 Task: Create New Customer with Customer Name: Sephora, Billing Address Line1: 4749 Dog Hill Lane, Billing Address Line2:  Kensington, Billing Address Line3:  Kansas 66951
Action: Mouse moved to (159, 61)
Screenshot: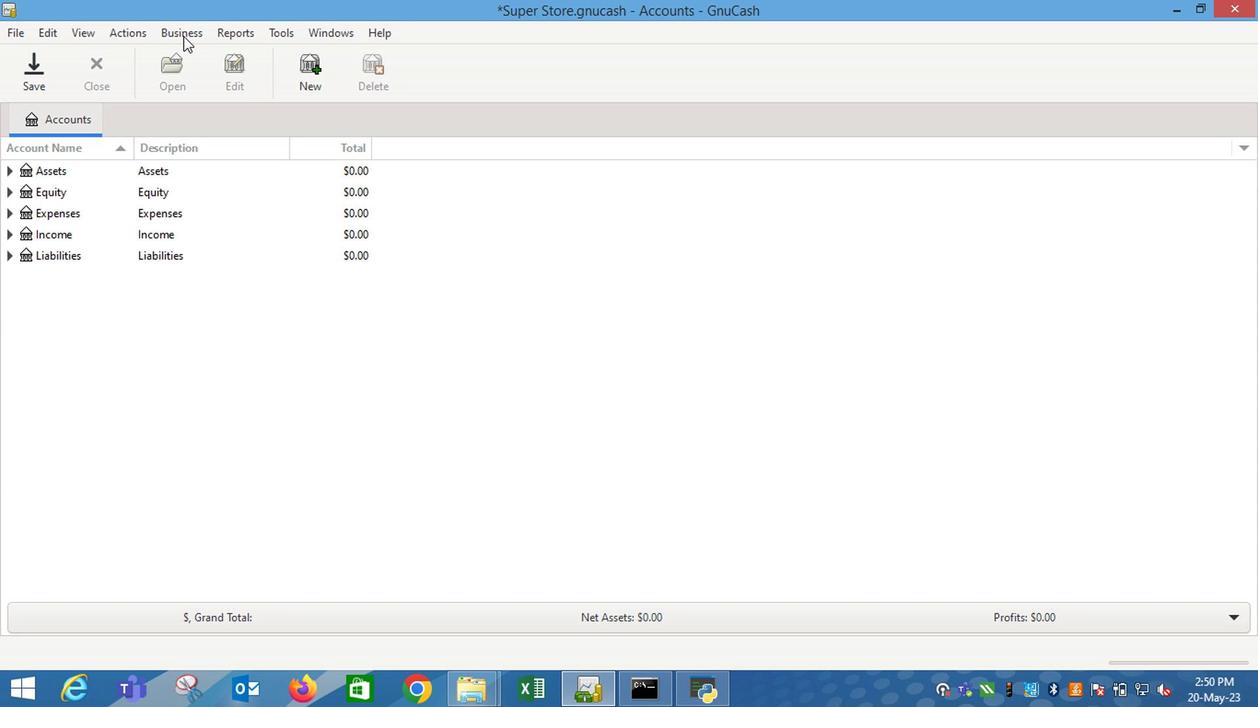 
Action: Mouse pressed left at (159, 61)
Screenshot: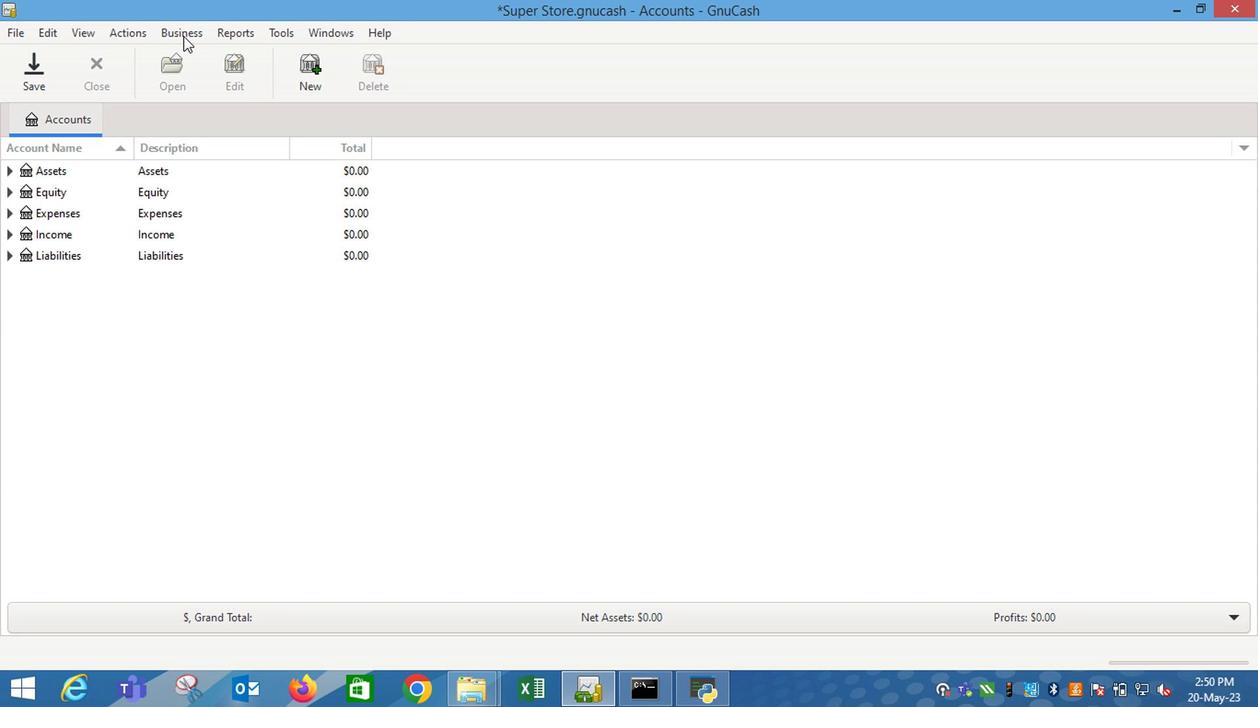 
Action: Mouse moved to (179, 77)
Screenshot: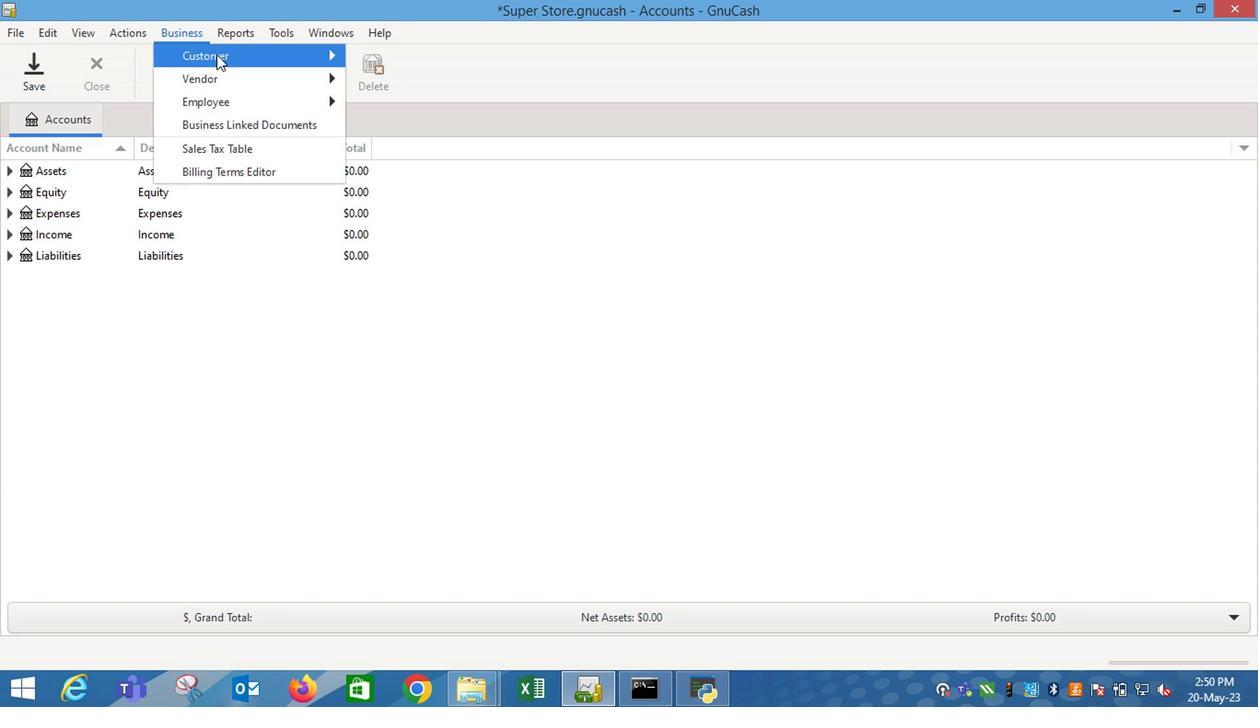 
Action: Mouse pressed left at (179, 77)
Screenshot: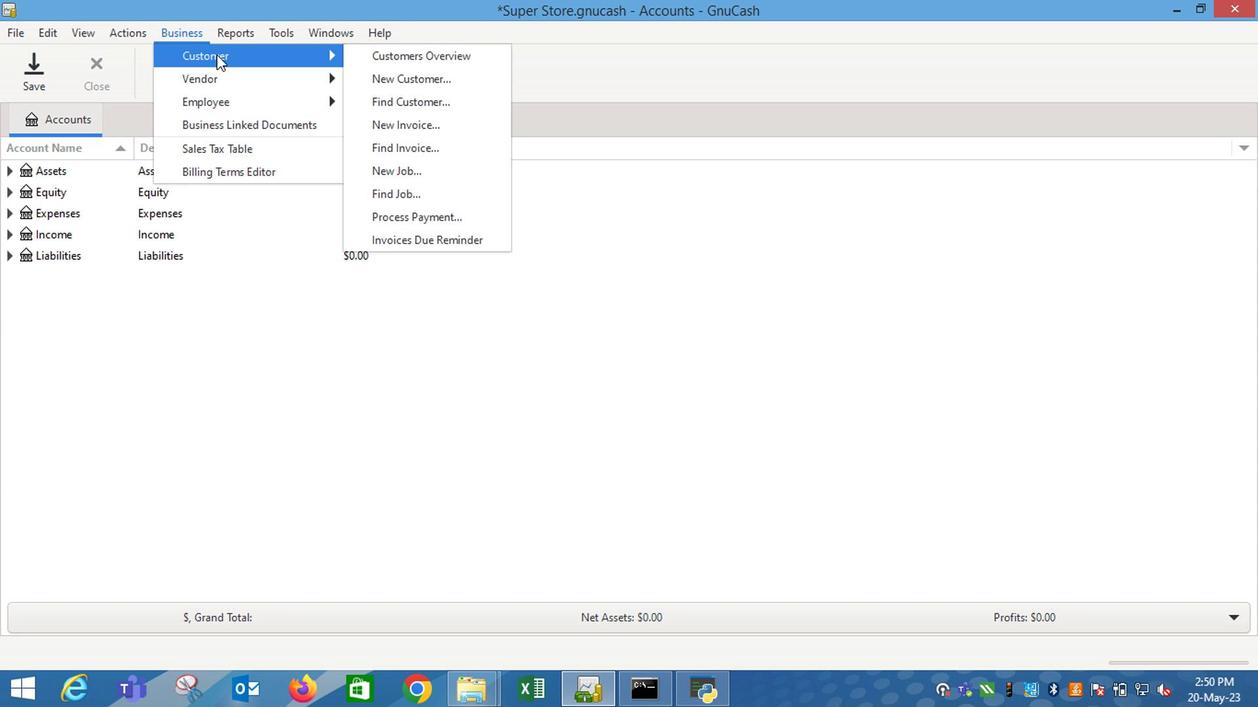 
Action: Mouse moved to (313, 103)
Screenshot: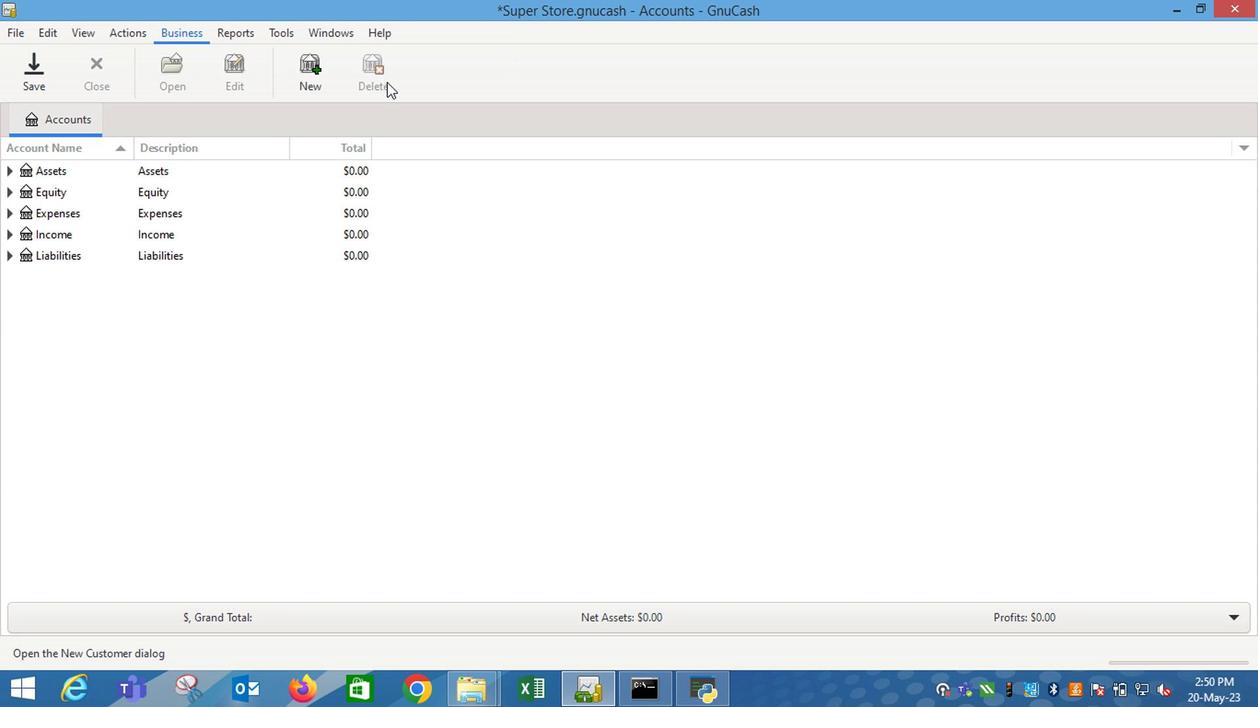 
Action: Mouse pressed left at (313, 103)
Screenshot: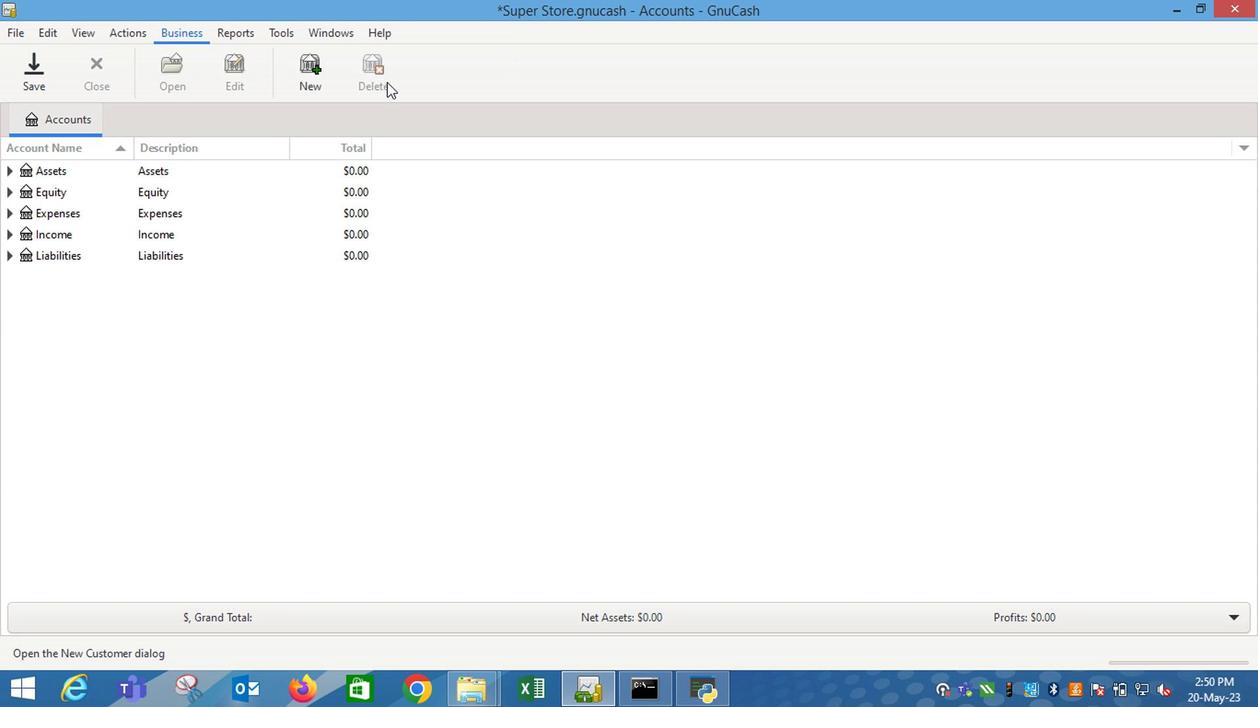 
Action: Mouse moved to (656, 294)
Screenshot: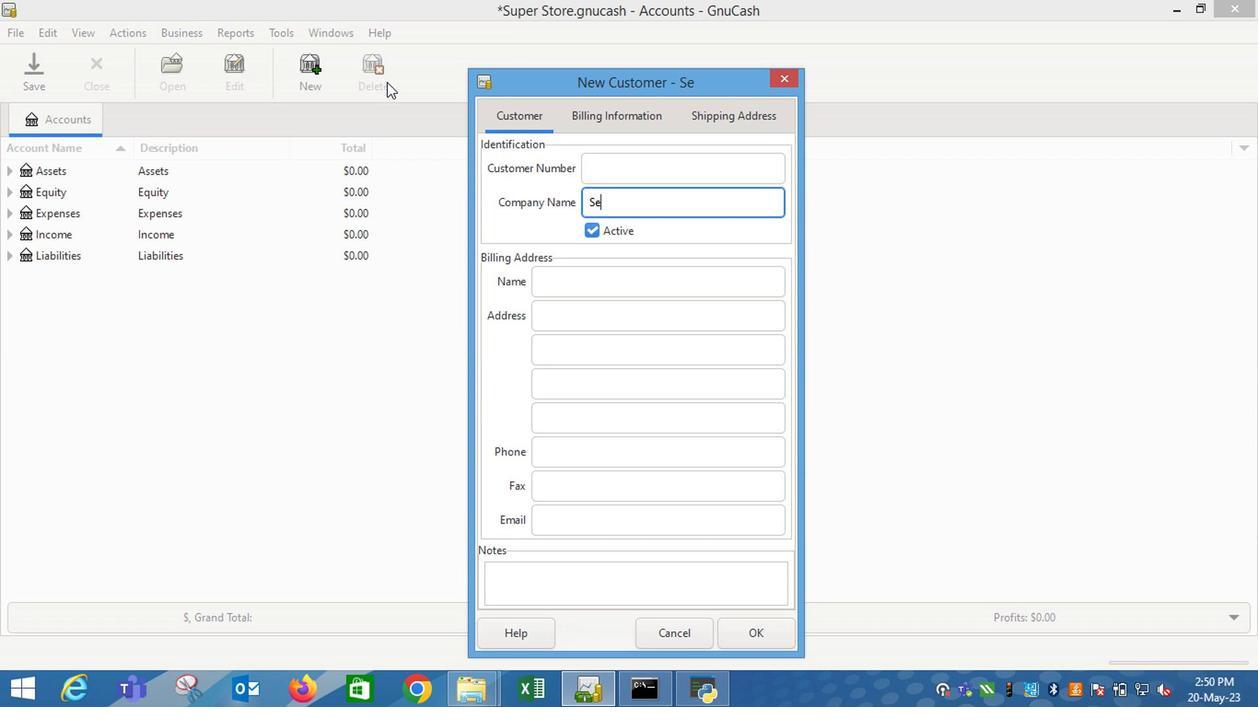 
Action: Key pressed <Key.shift_r>Sep
Screenshot: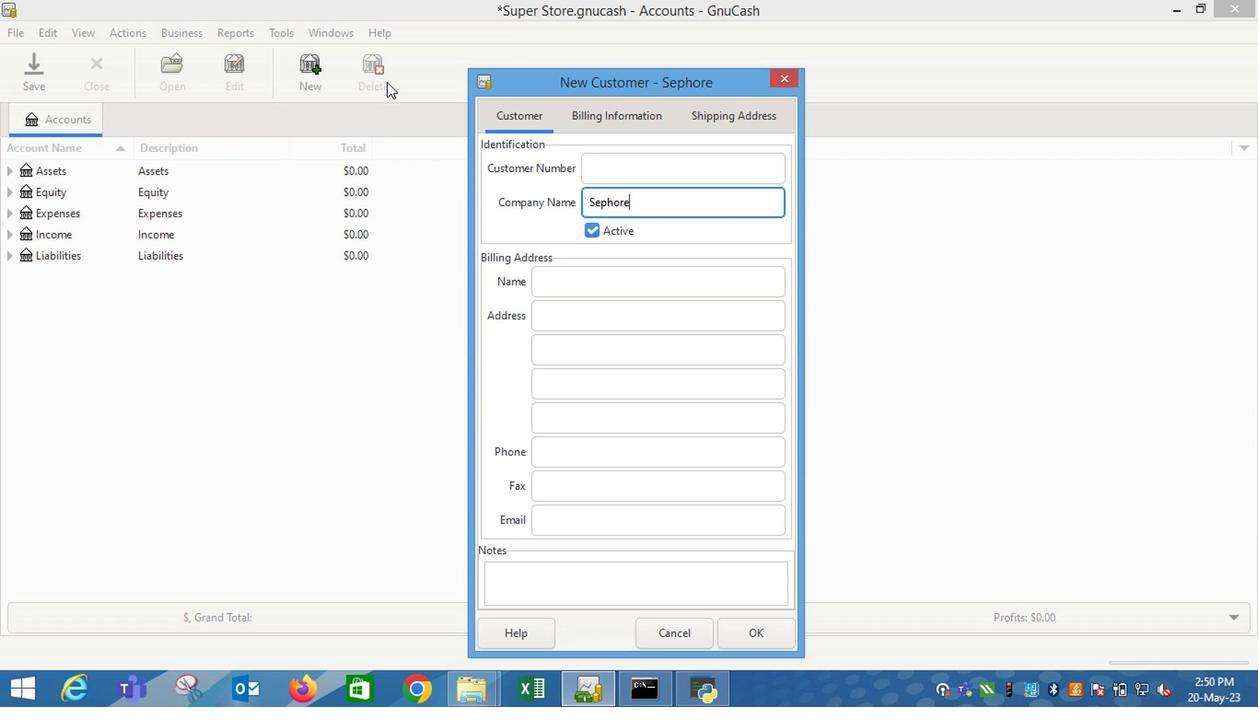 
Action: Mouse pressed left at (656, 294)
Screenshot: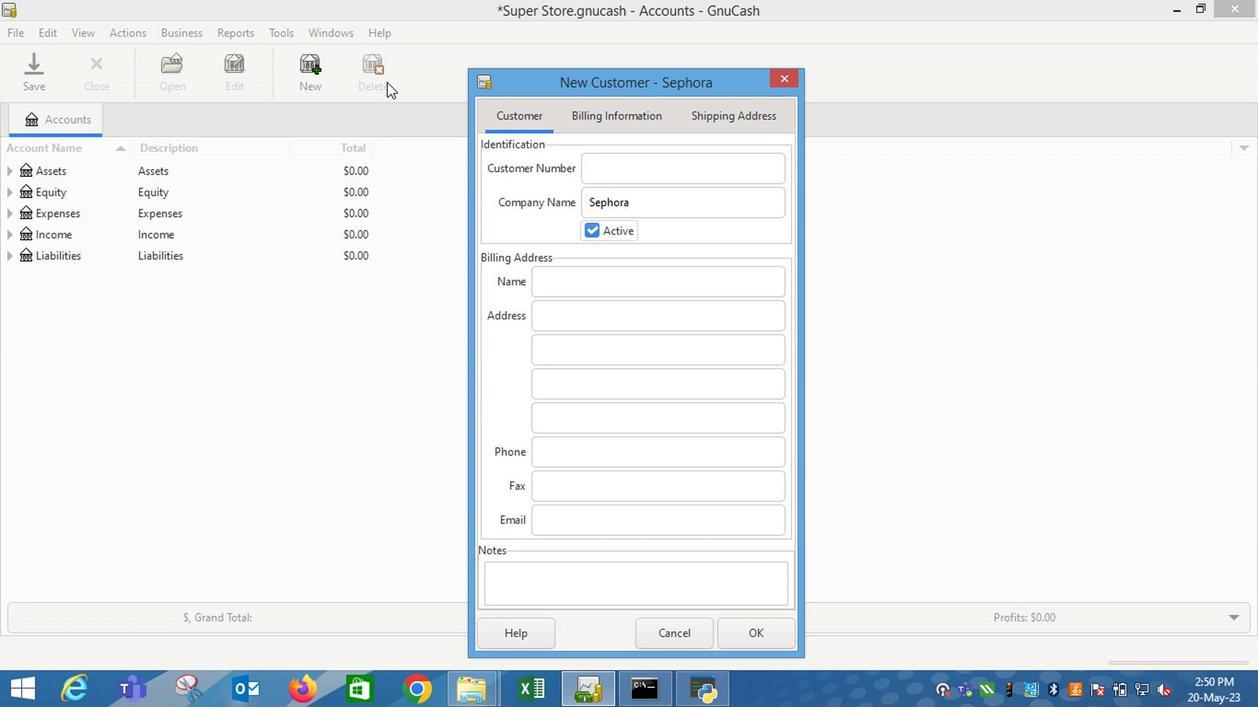 
Action: Key pressed hora
Screenshot: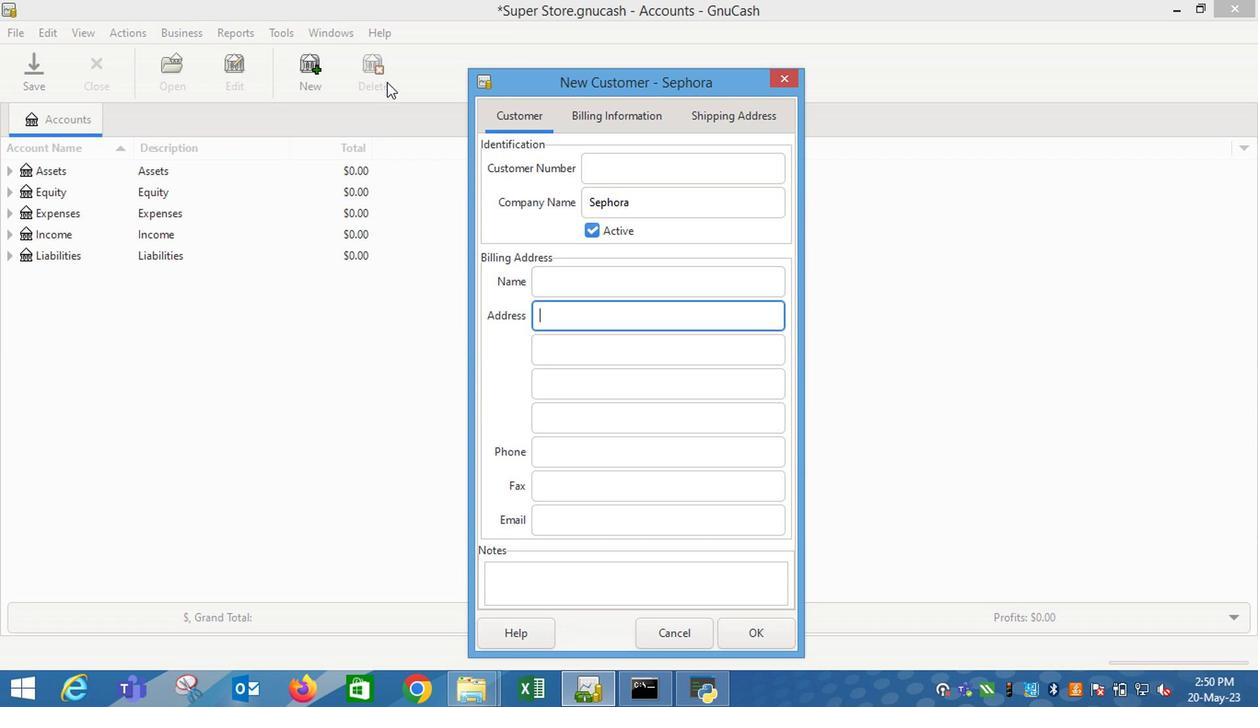 
Action: Mouse moved to (175, 62)
Screenshot: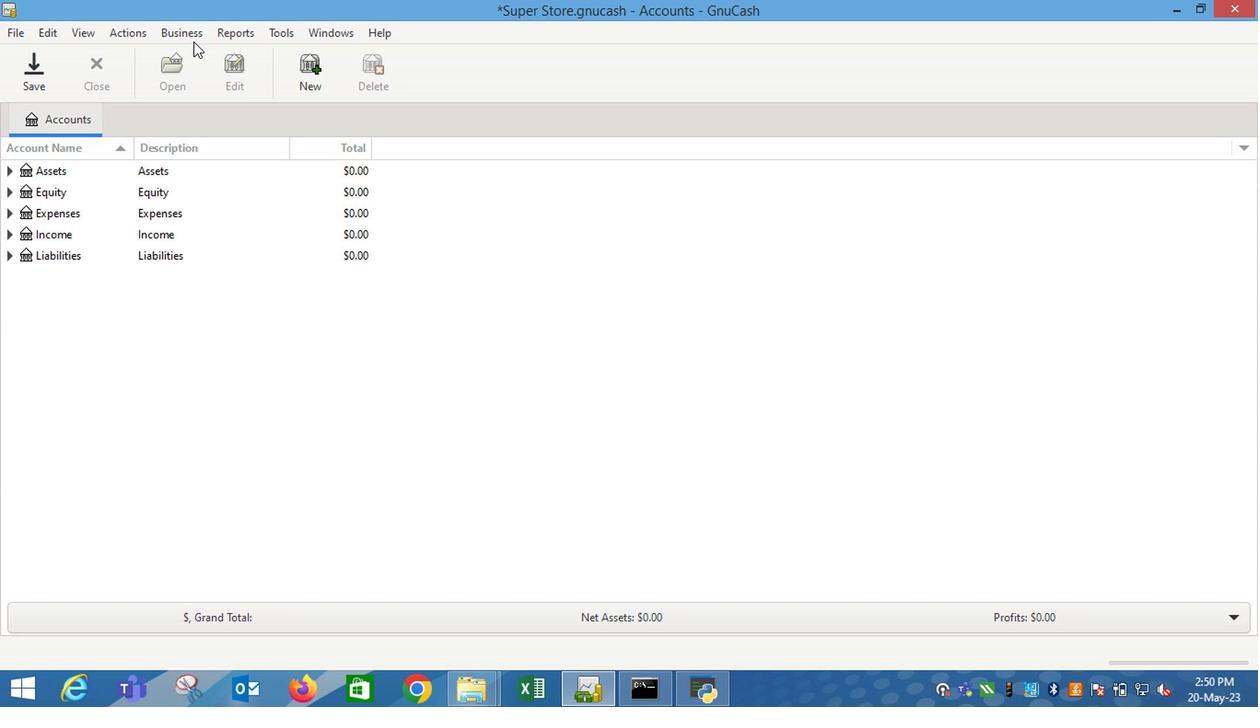 
Action: Mouse pressed left at (175, 62)
Screenshot: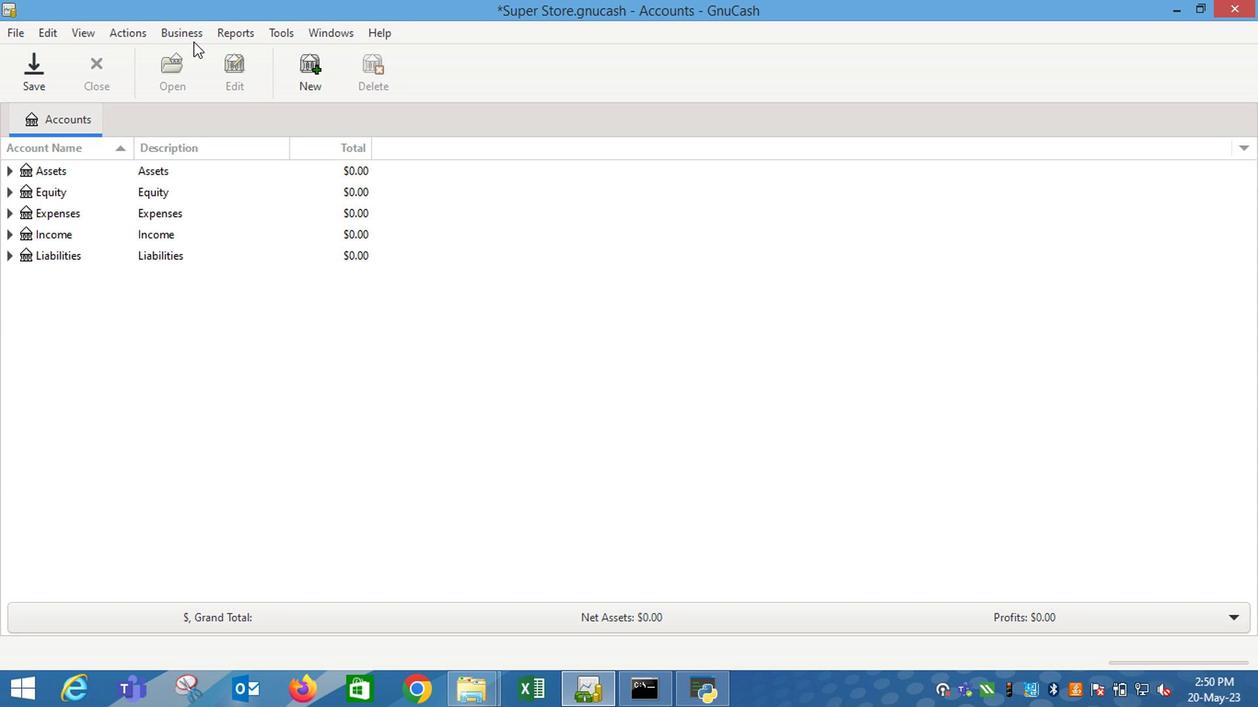 
Action: Mouse moved to (183, 80)
Screenshot: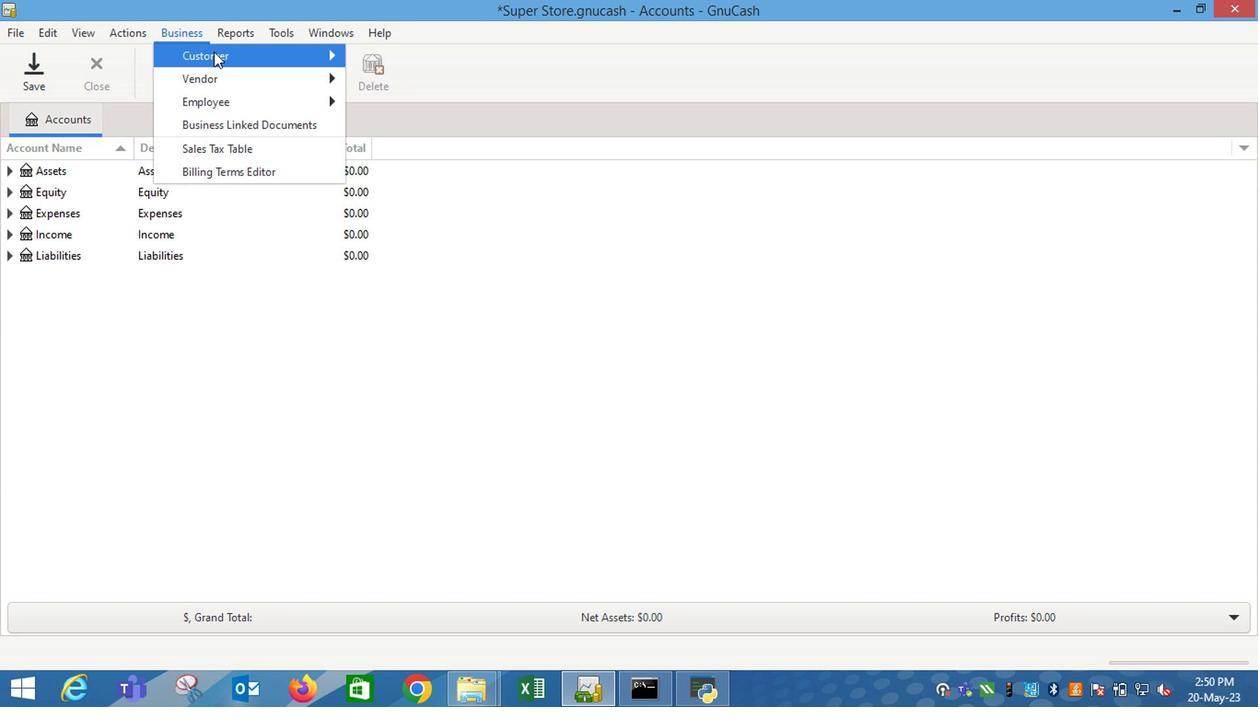 
Action: Mouse pressed left at (183, 80)
Screenshot: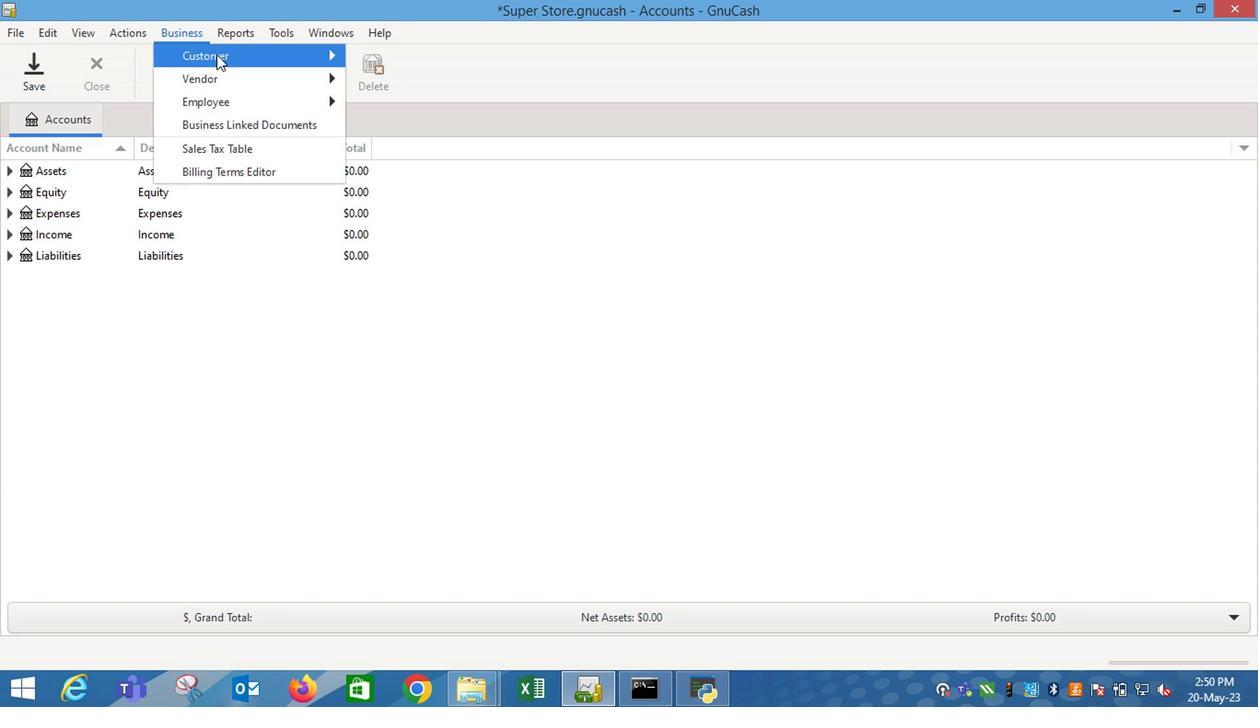 
Action: Mouse moved to (316, 98)
Screenshot: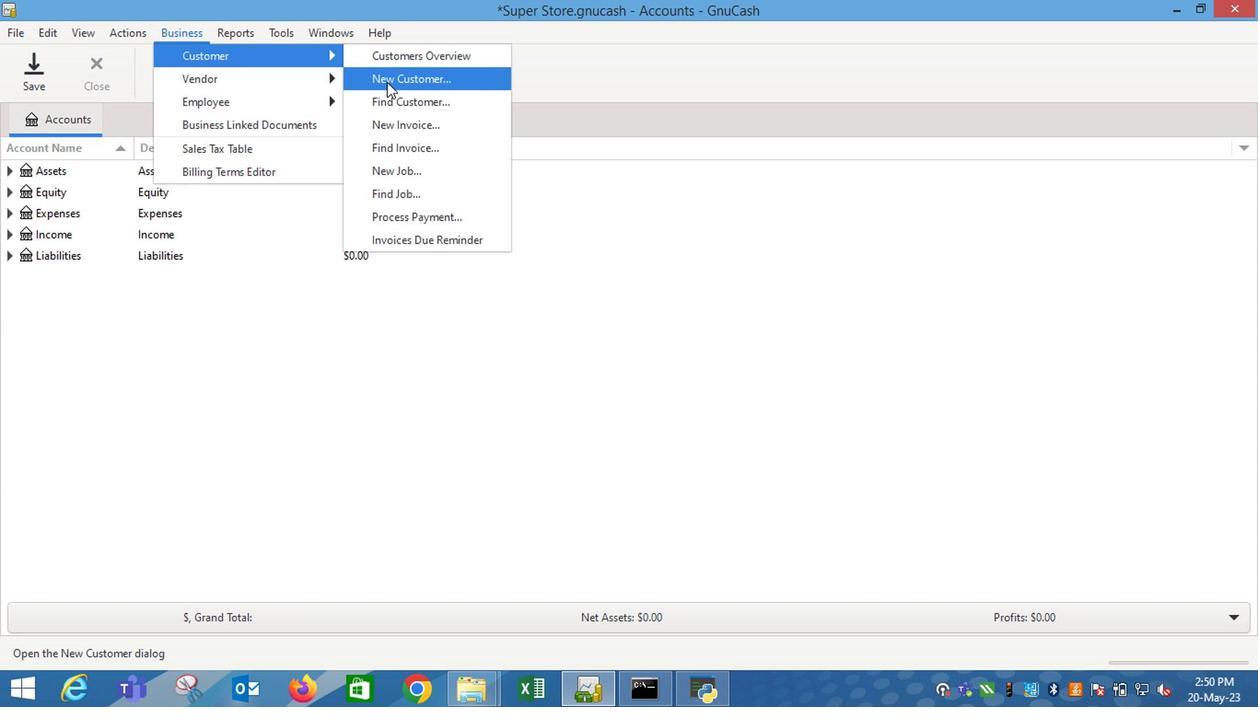 
Action: Mouse pressed left at (316, 98)
Screenshot: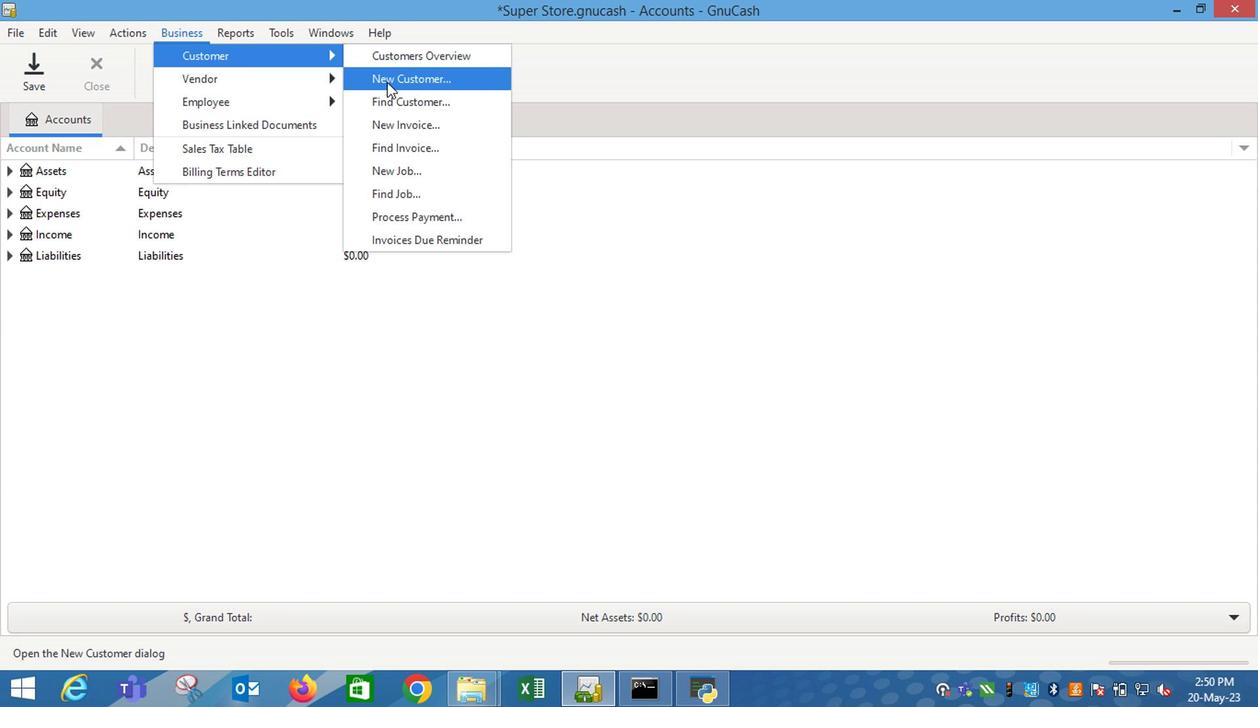 
Action: Key pressed <Key.shift_r>Sephon<Key.backspace>ra<Key.tab><Key.tab><Key.tab>4749<Key.space><Key.shift_r>Dog<Key.space><Key.shift_r>Hill<Key.space><Key.shift_r>Lane<Key.tab><Key.shift_r>Kensington<Key.backspace><Key.backspace><Key.backspace>ton
Screenshot: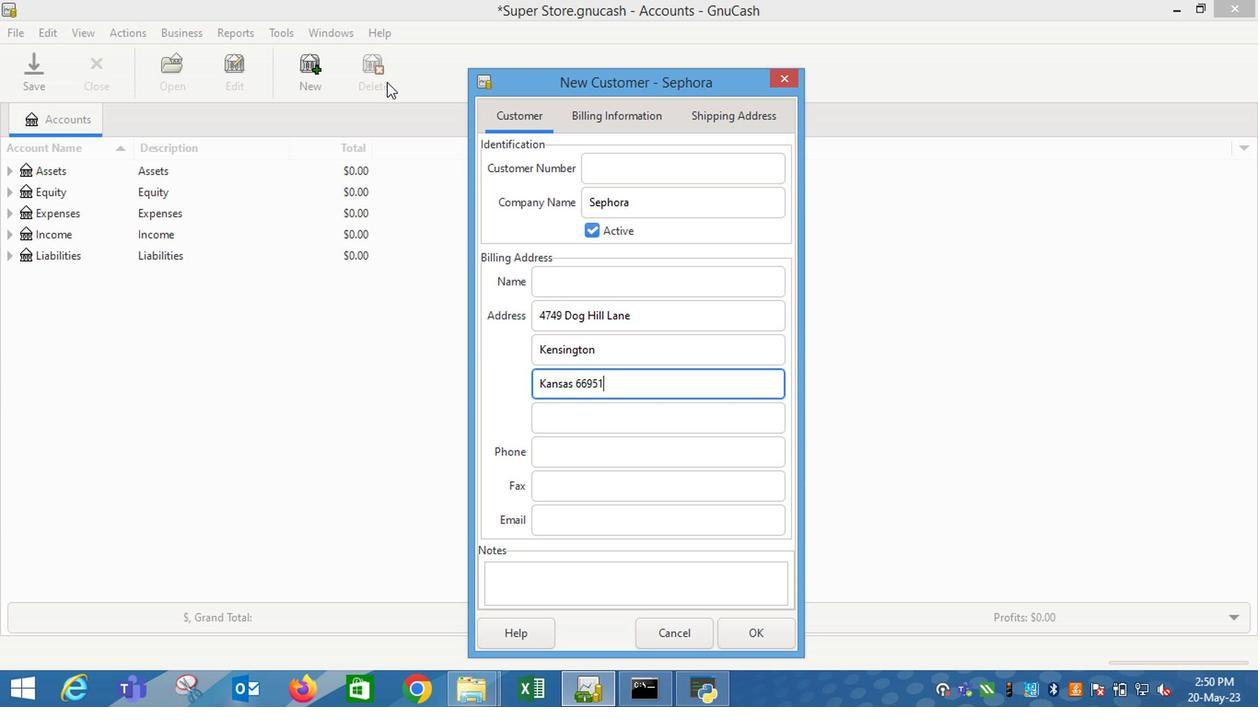 
Action: Mouse moved to (171, 66)
Screenshot: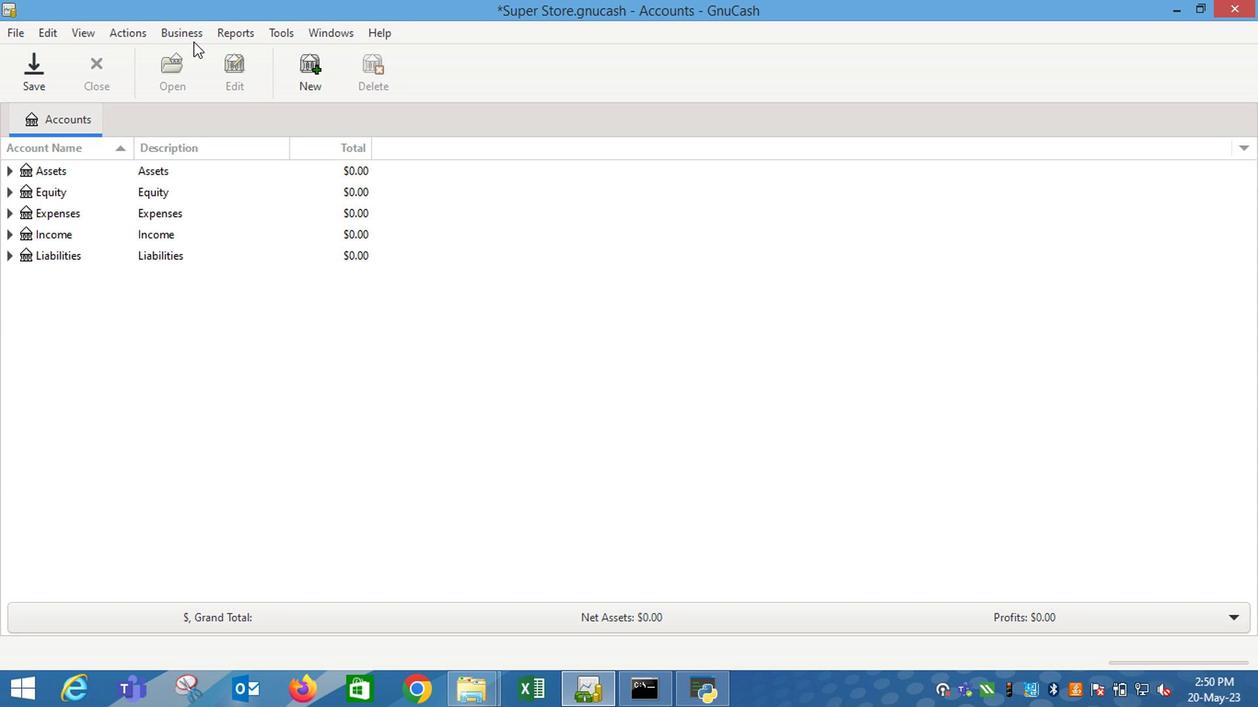 
Action: Mouse pressed left at (171, 66)
Screenshot: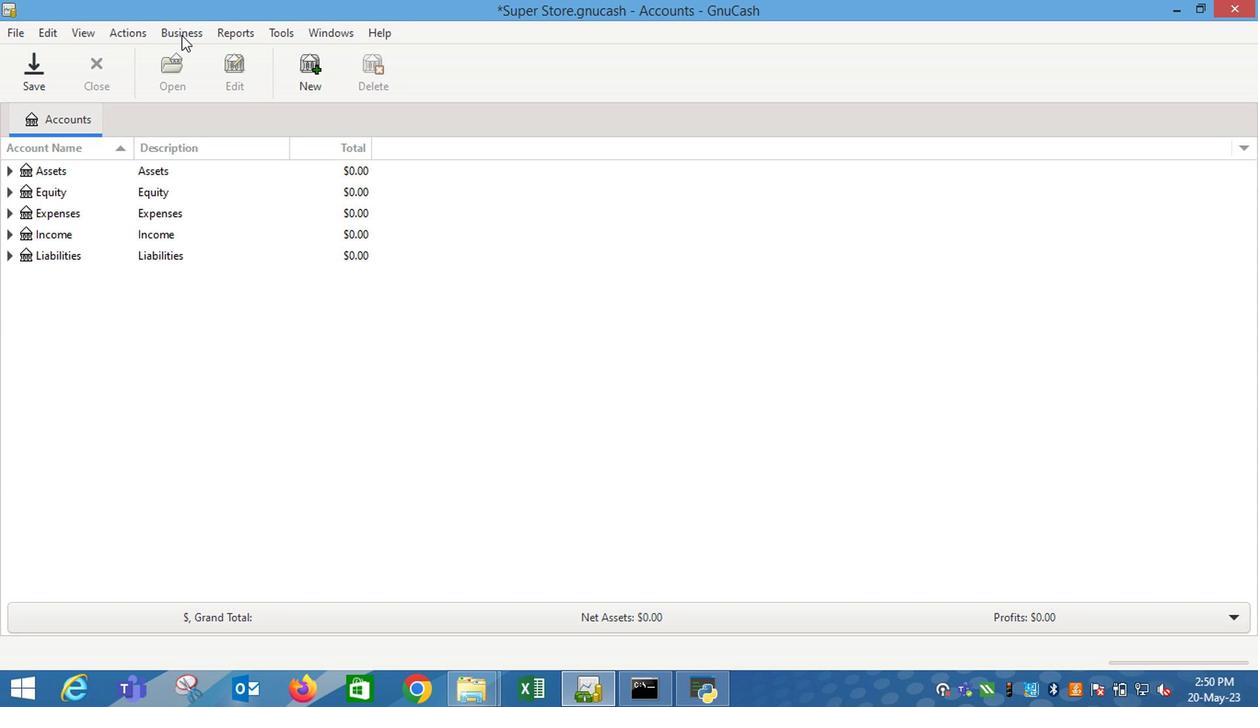 
Action: Mouse moved to (195, 80)
Screenshot: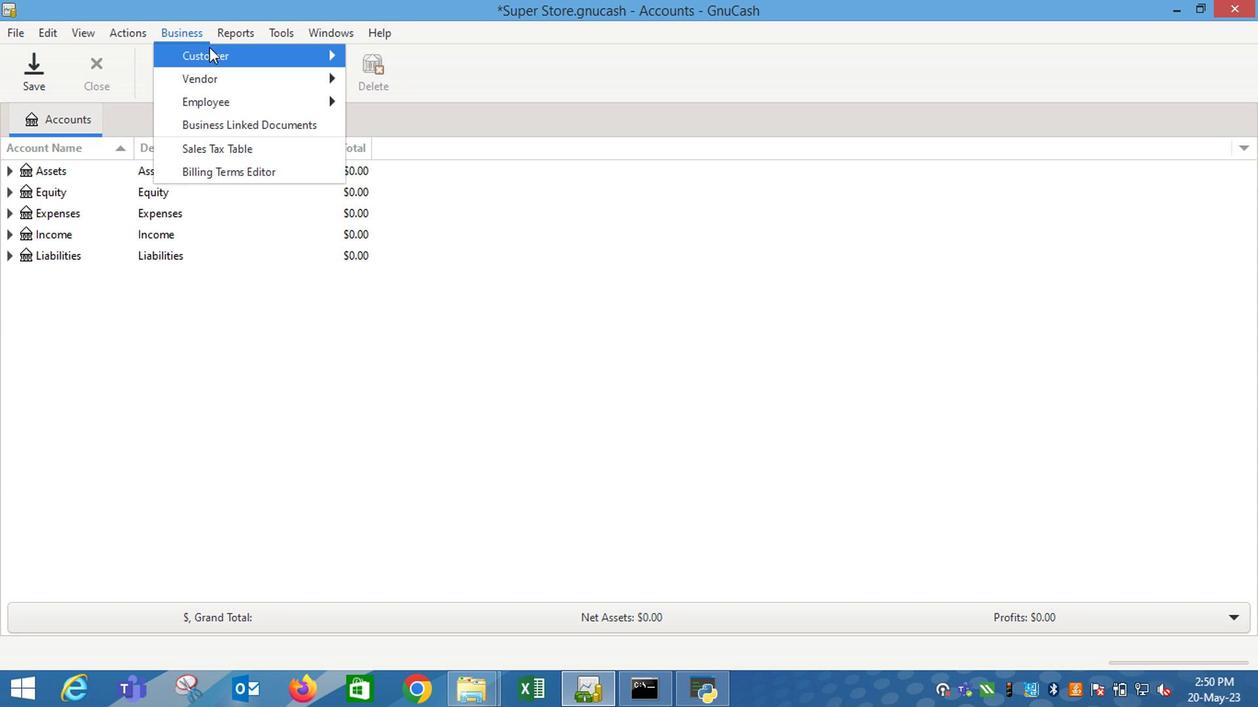 
Action: Mouse pressed left at (195, 80)
Screenshot: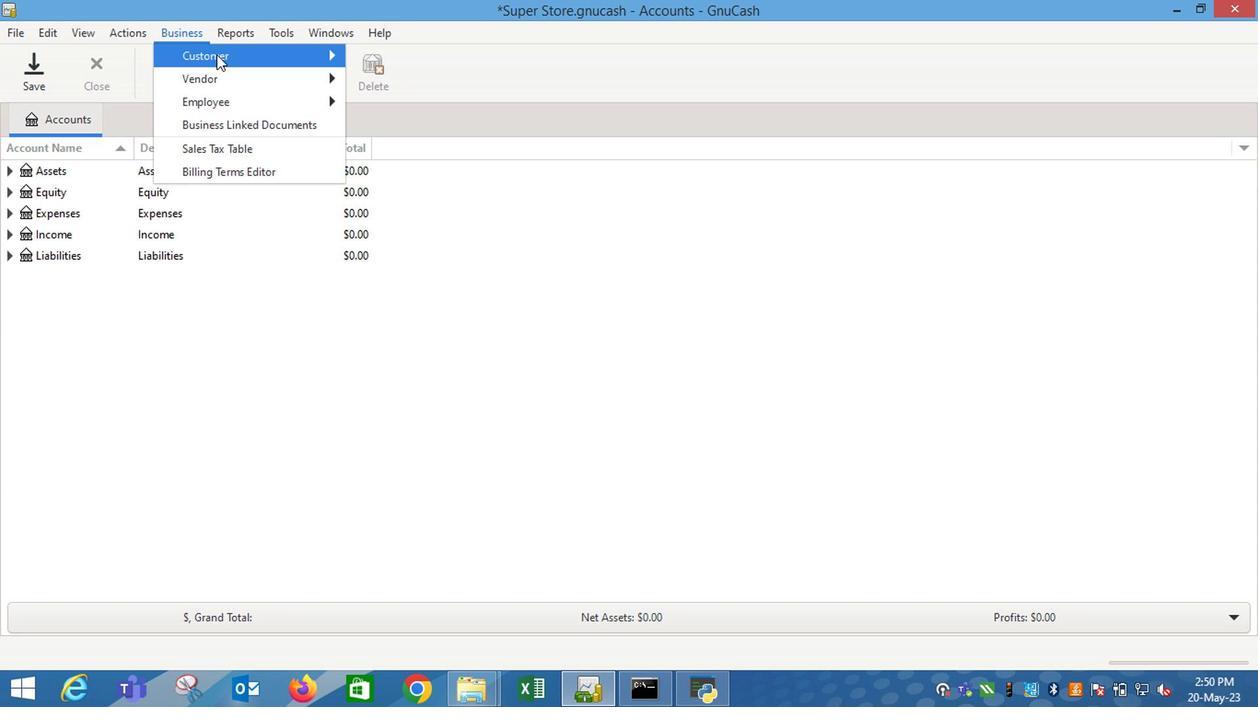 
Action: Mouse moved to (317, 100)
Screenshot: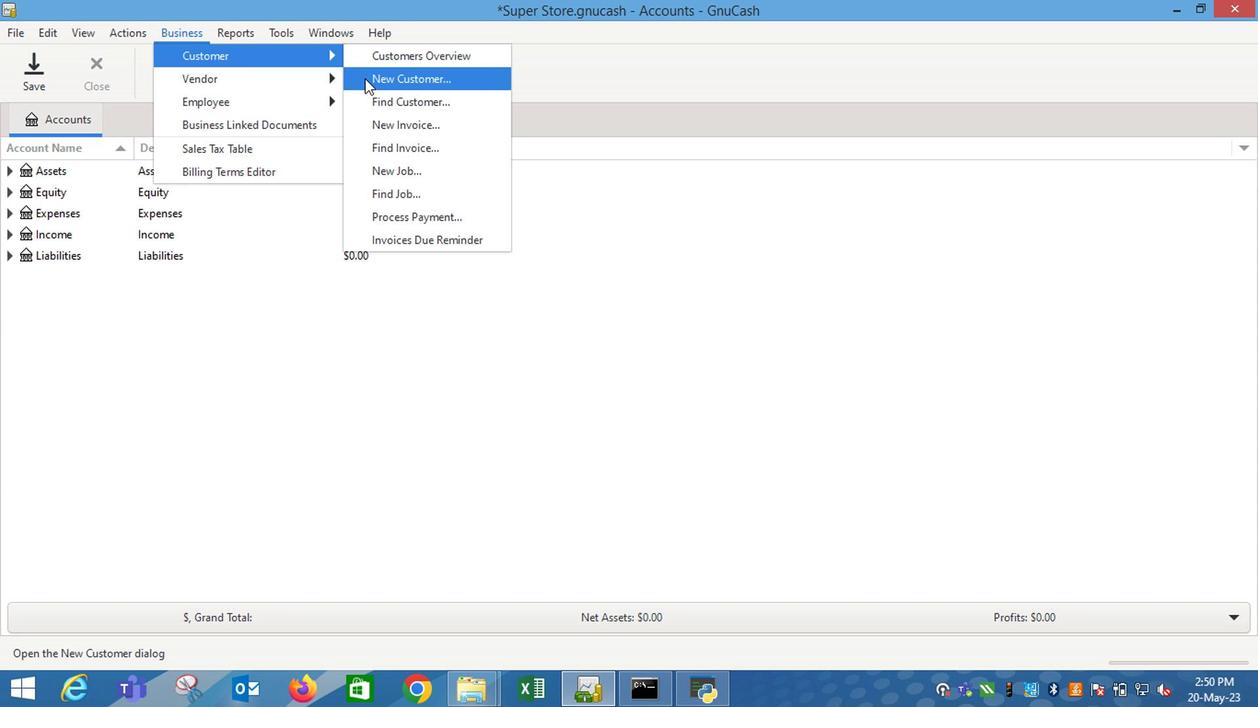 
Action: Mouse pressed left at (317, 100)
Screenshot: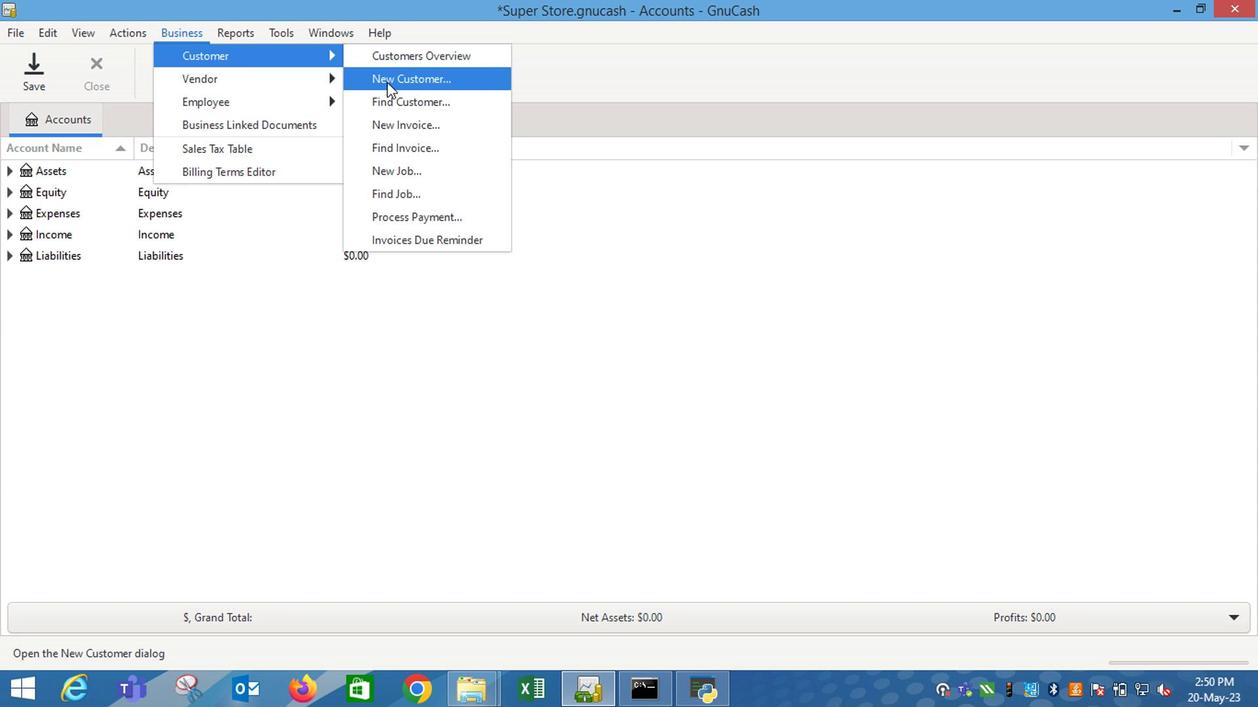 
Action: Key pressed <Key.shift_r>Sephore<Key.backspace>a<Key.tab><Key.tab><Key.tab>4749<Key.space><Key.shift_r>Dog<Key.space><Key.shift_r>Hill<Key.space><Key.shift_r>Lane<Key.tab><Key.shift_r>Kensington<Key.tab><Key.shift_r>Kansas<Key.space>66951
Screenshot: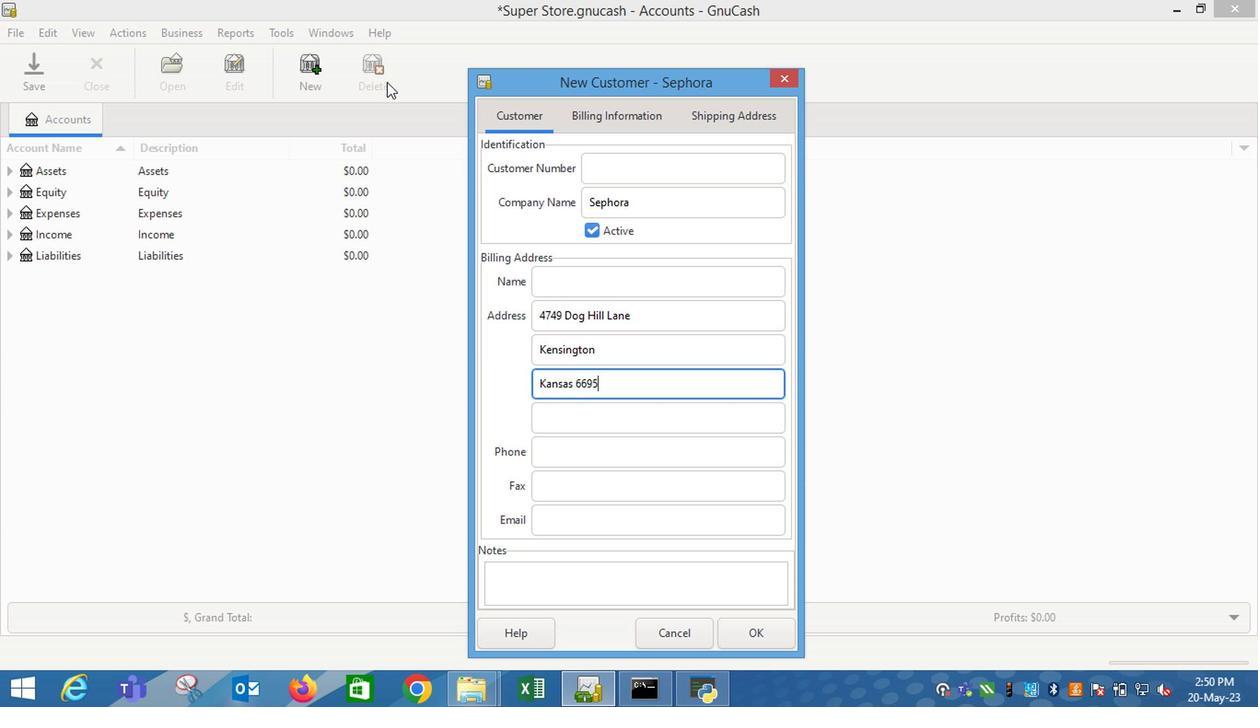 
Action: Mouse moved to (586, 493)
Screenshot: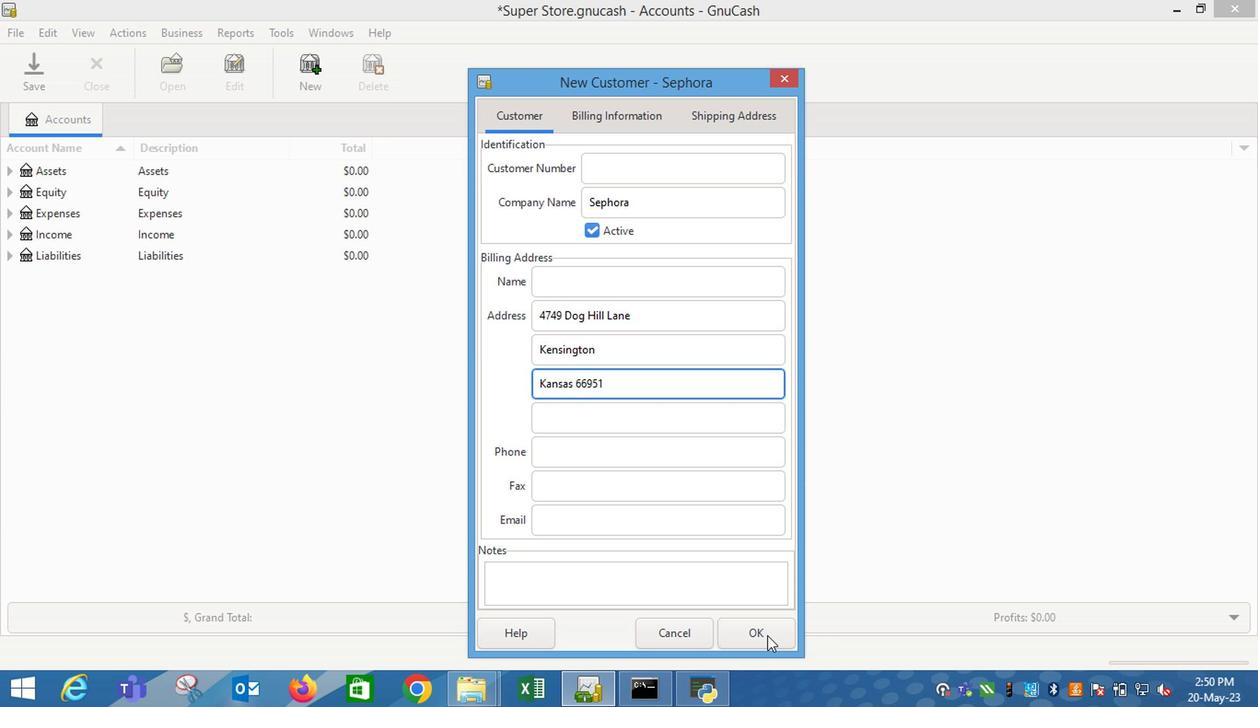 
Action: Mouse pressed left at (586, 493)
Screenshot: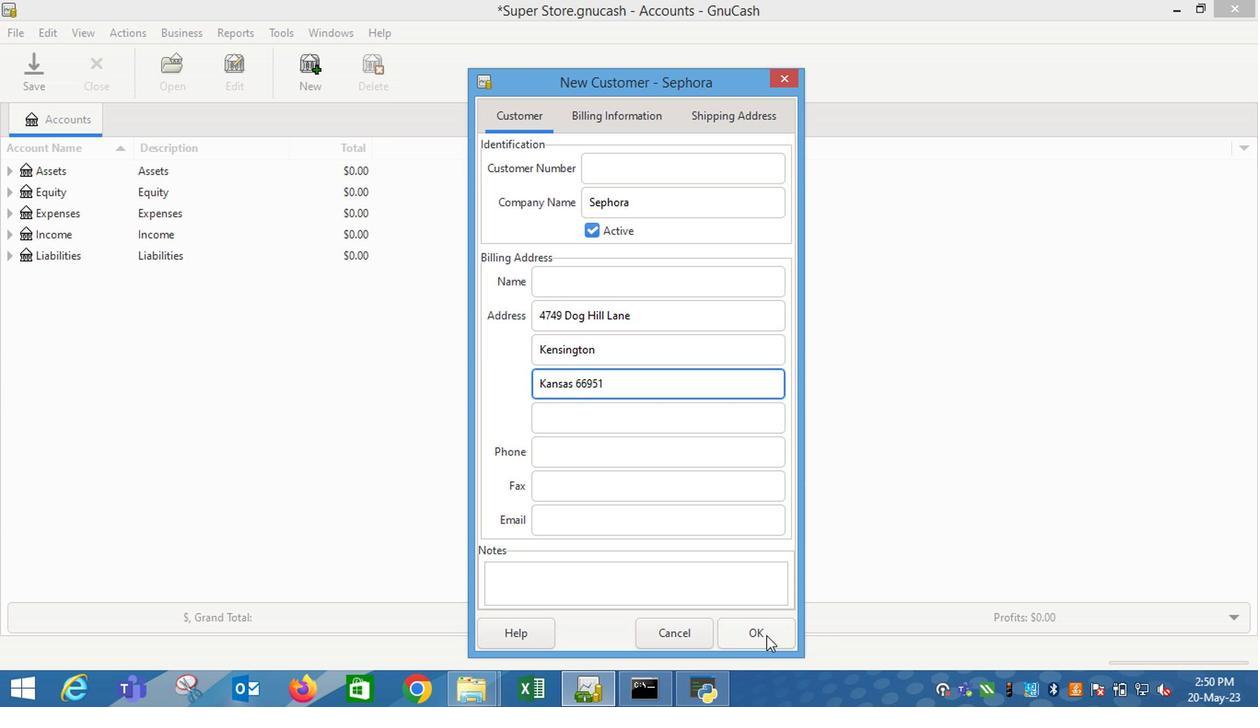 
Action: Mouse moved to (581, 494)
Screenshot: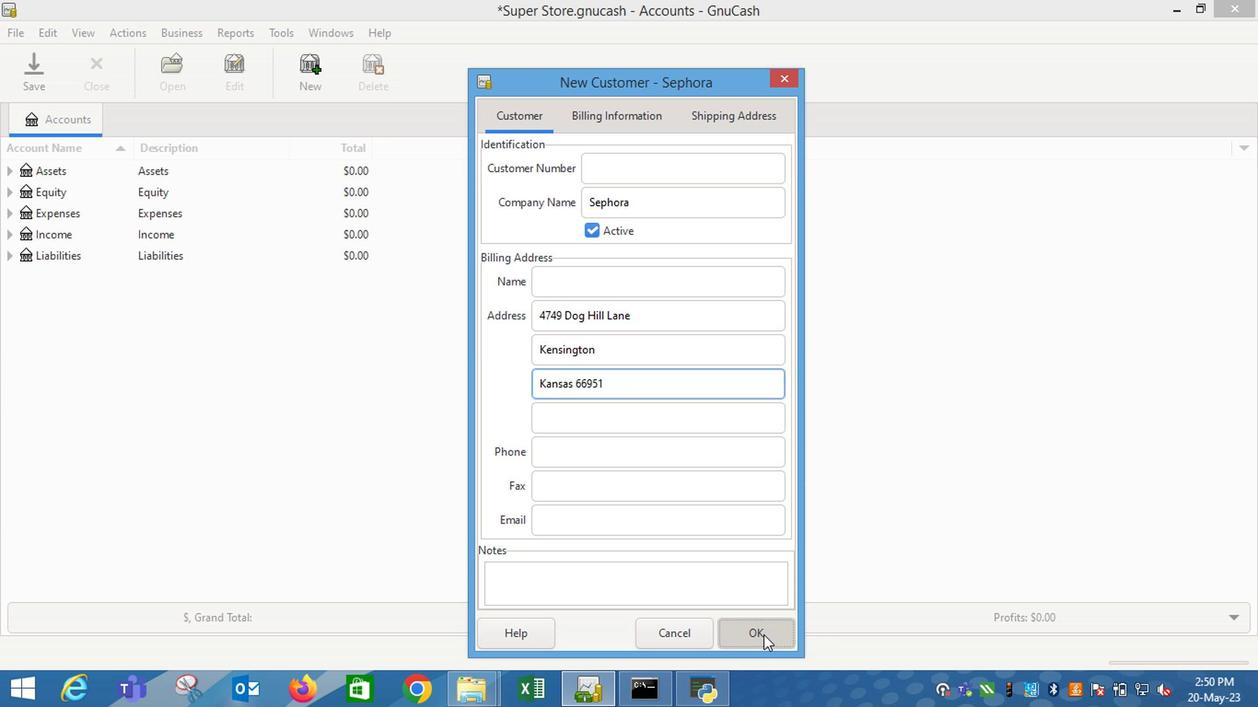 
